 Task: In the  document order Insert page numer 'on top of the page' change page color to  'Voilet'Apply Page border, setting:  Box Style: two thin lines; Color: 'Black;' Width: 1/2  pt
Action: Mouse moved to (87, 25)
Screenshot: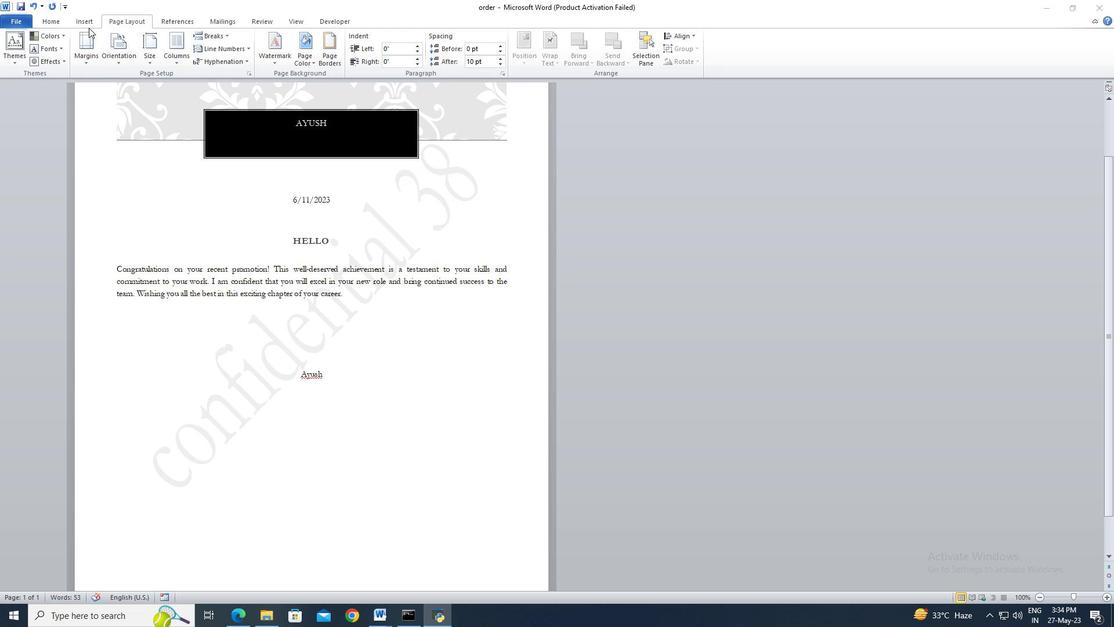 
Action: Mouse pressed left at (87, 25)
Screenshot: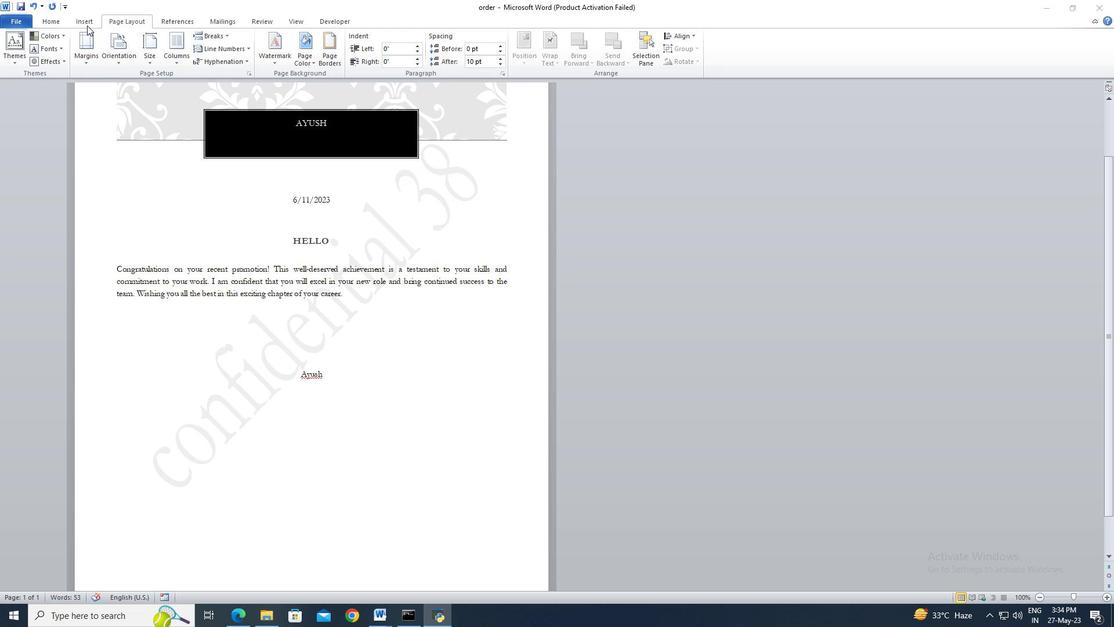 
Action: Mouse pressed left at (87, 25)
Screenshot: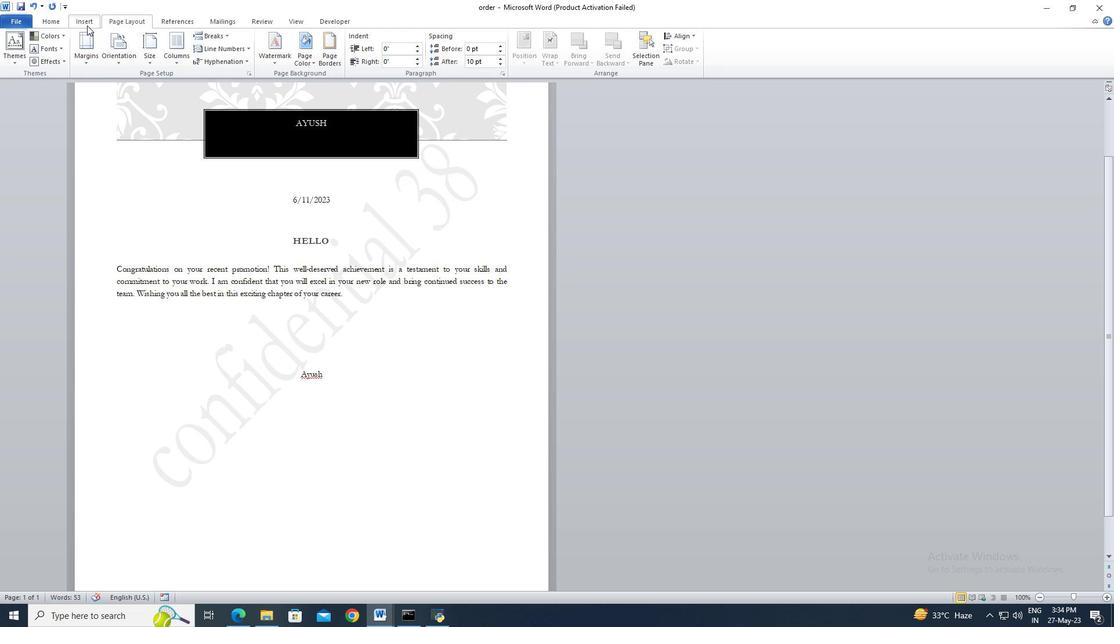 
Action: Mouse moved to (458, 62)
Screenshot: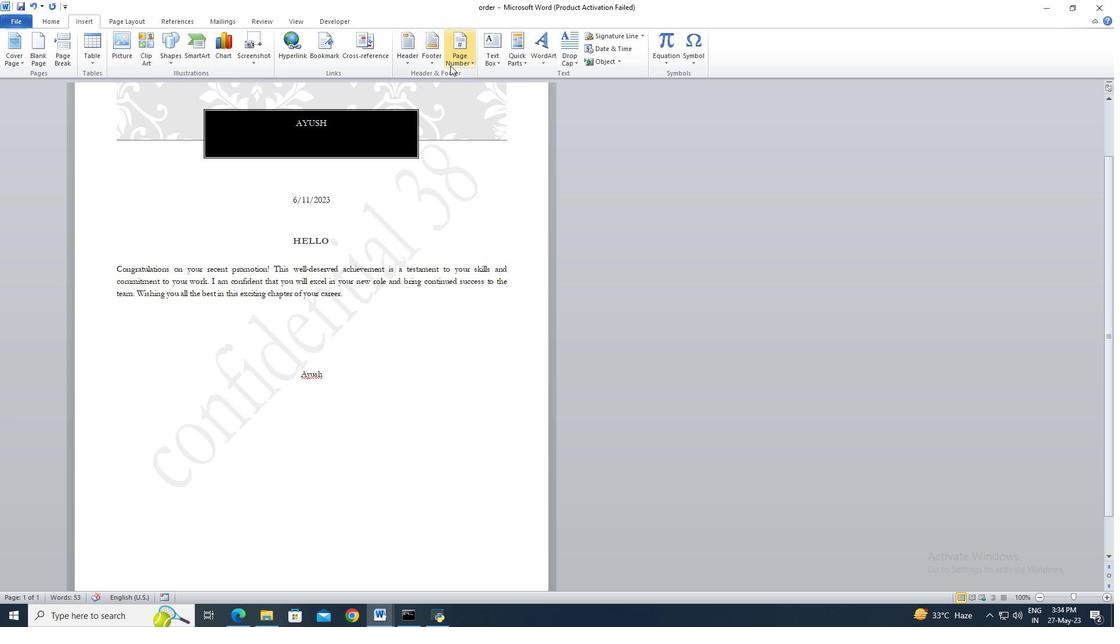 
Action: Mouse pressed left at (458, 62)
Screenshot: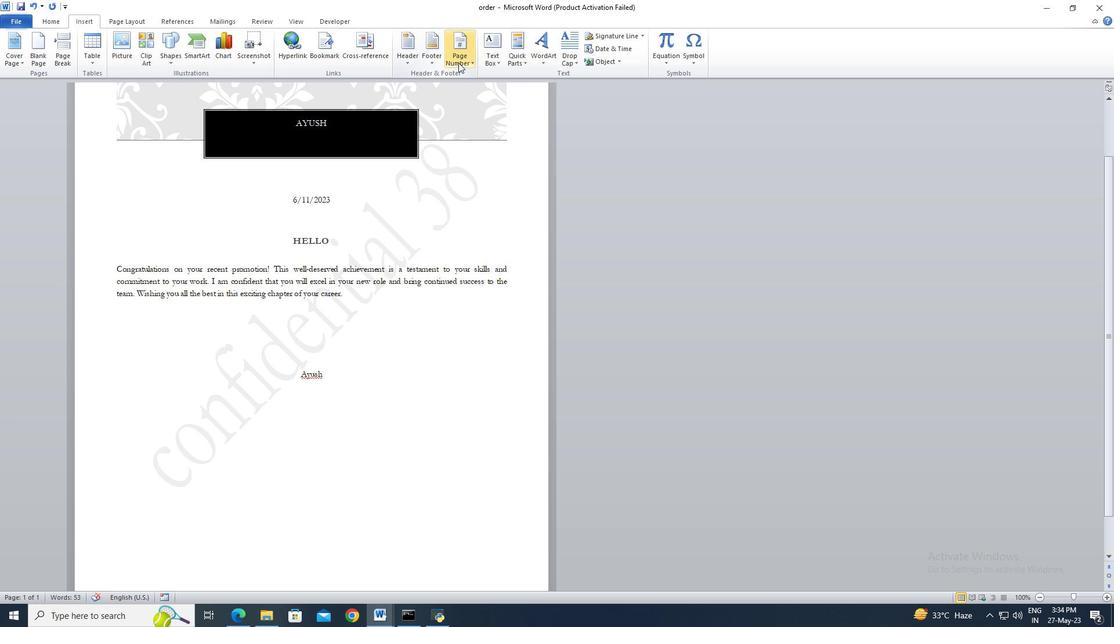 
Action: Mouse moved to (564, 109)
Screenshot: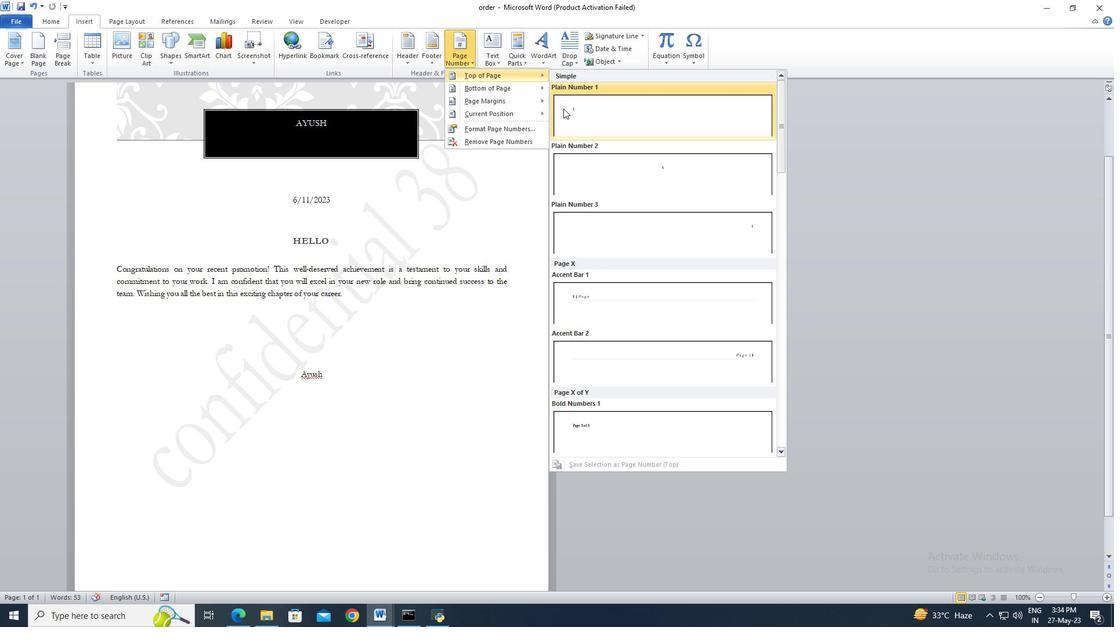 
Action: Mouse pressed left at (564, 109)
Screenshot: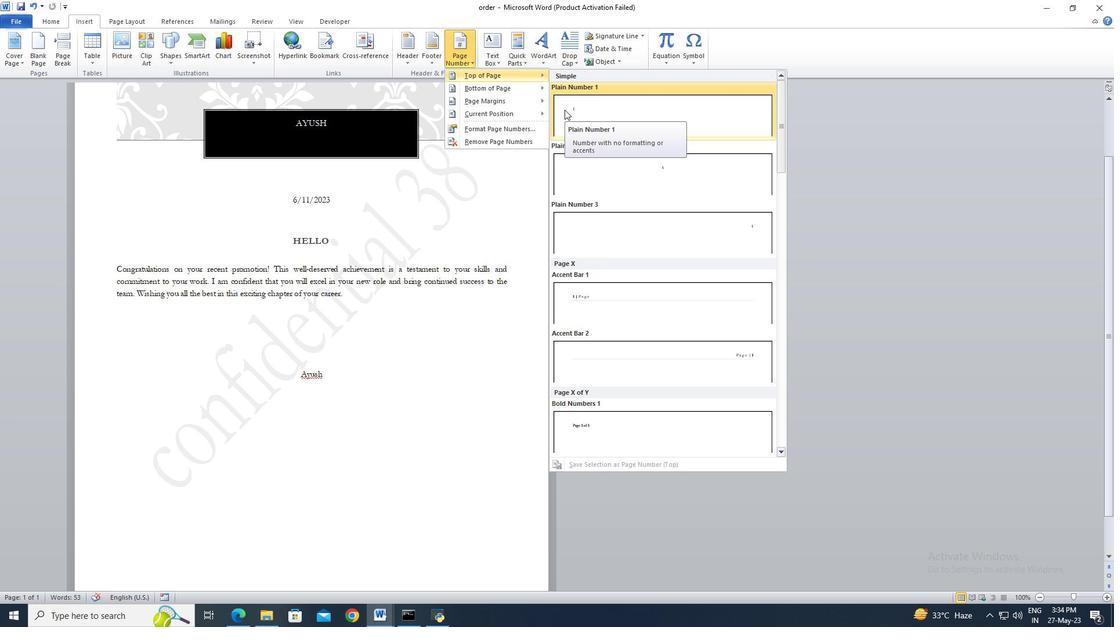 
Action: Mouse moved to (147, 23)
Screenshot: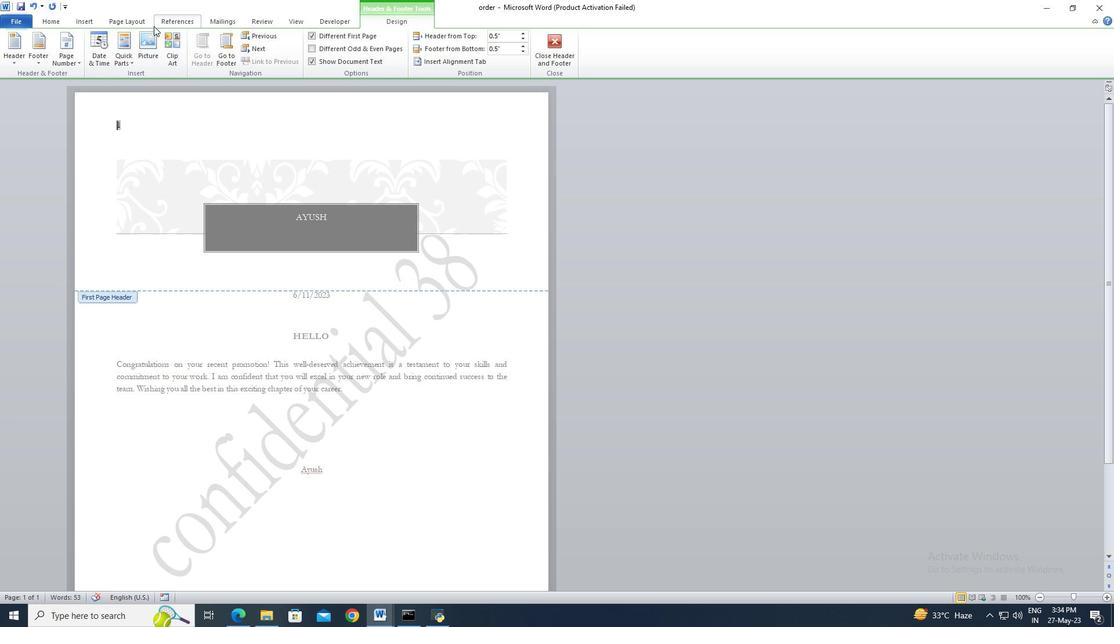 
Action: Mouse pressed left at (147, 23)
Screenshot: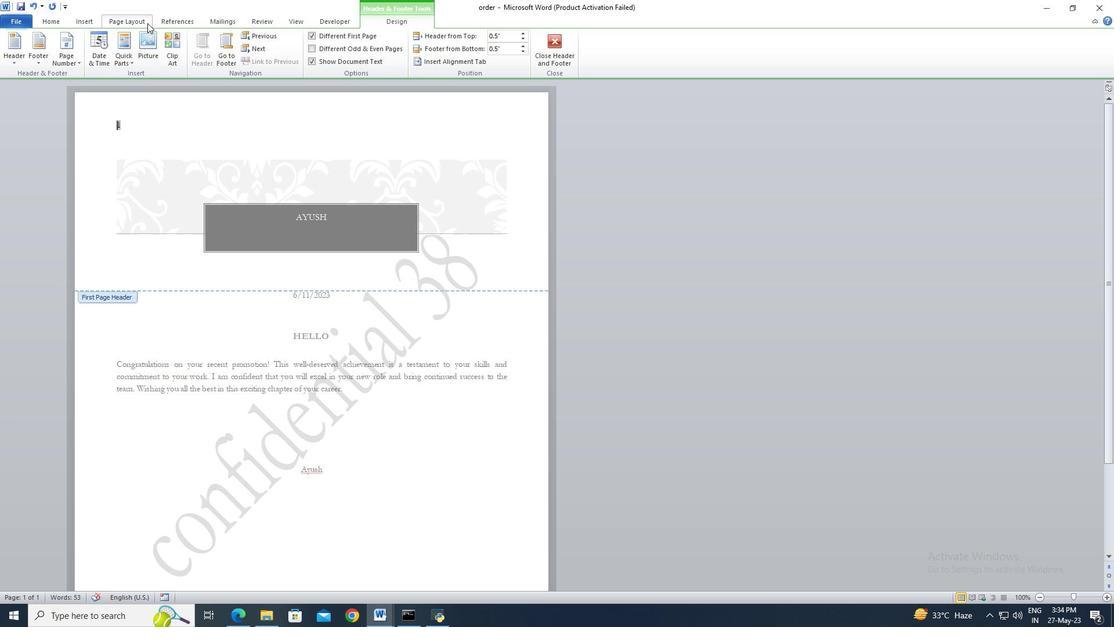 
Action: Mouse moved to (296, 63)
Screenshot: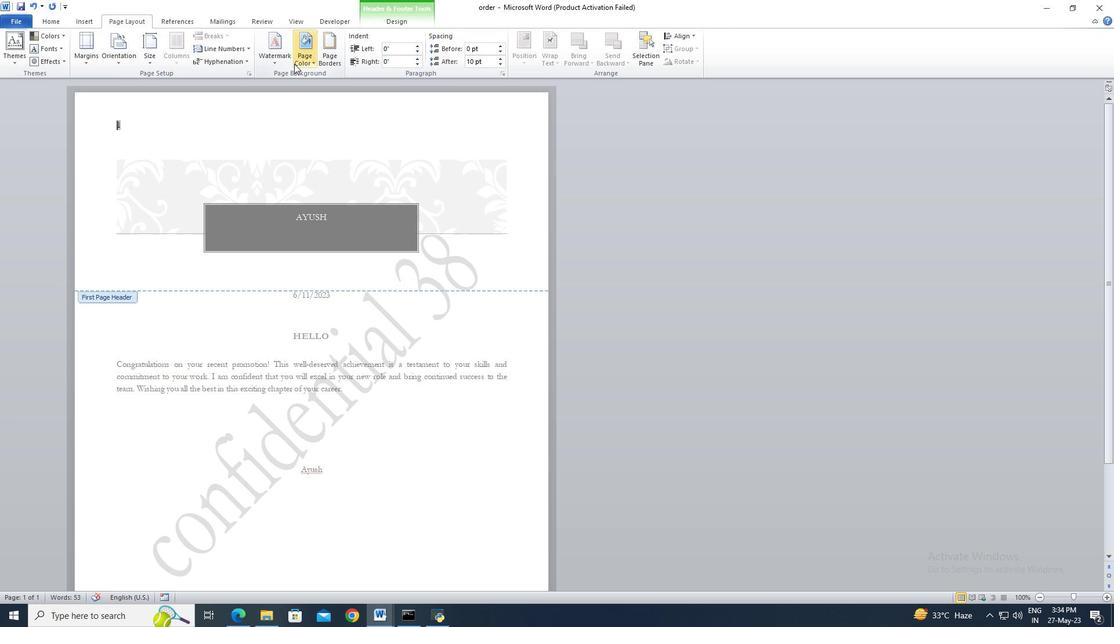 
Action: Mouse pressed left at (296, 63)
Screenshot: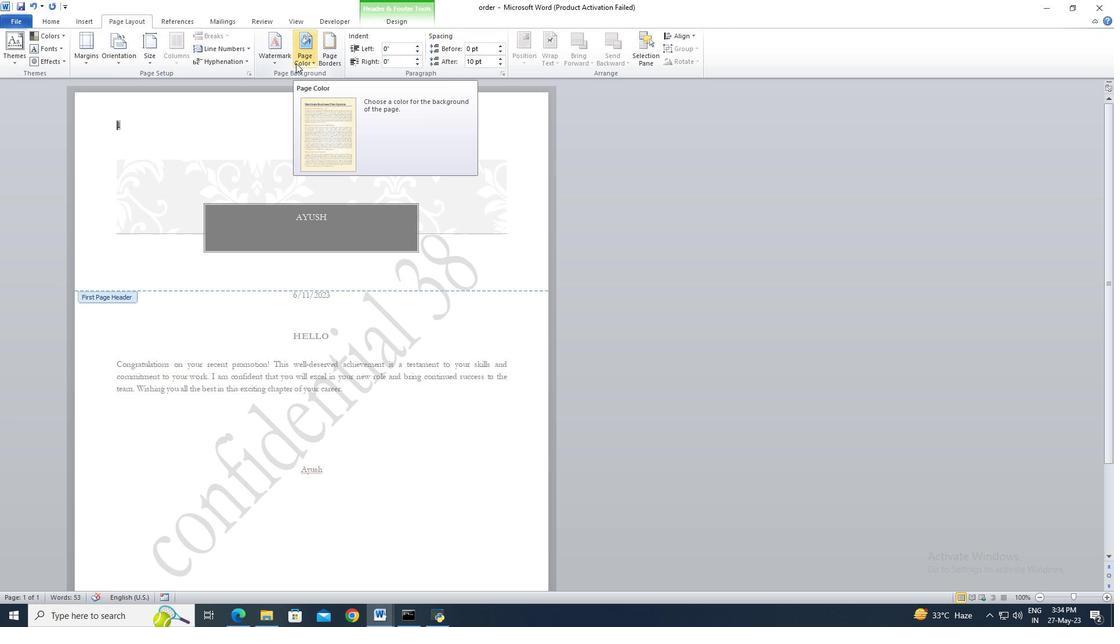 
Action: Mouse moved to (355, 187)
Screenshot: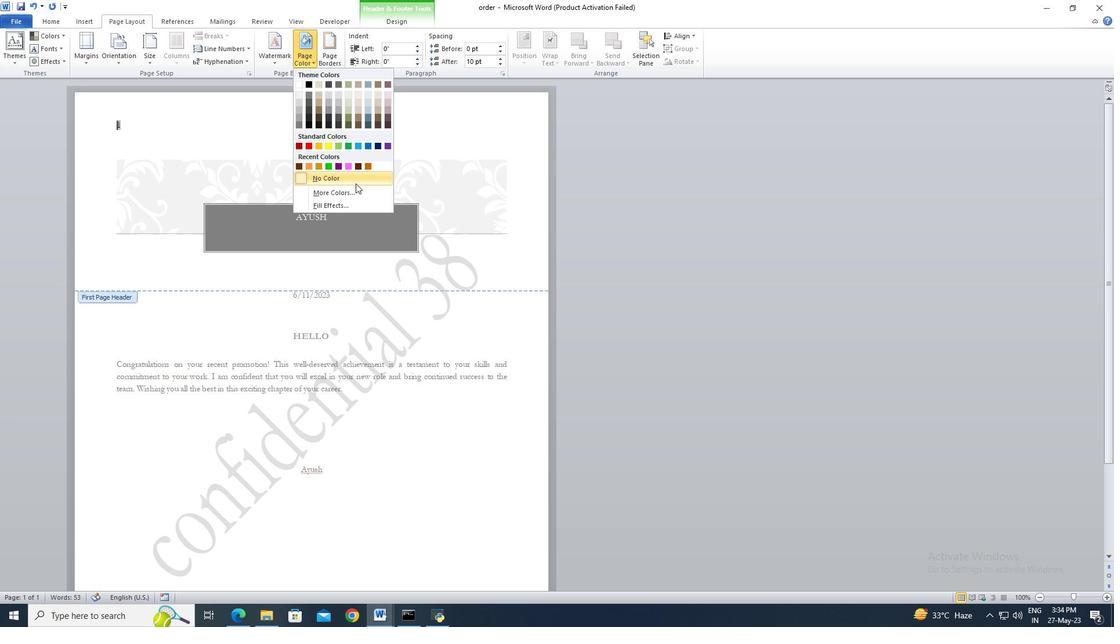 
Action: Mouse pressed left at (355, 187)
Screenshot: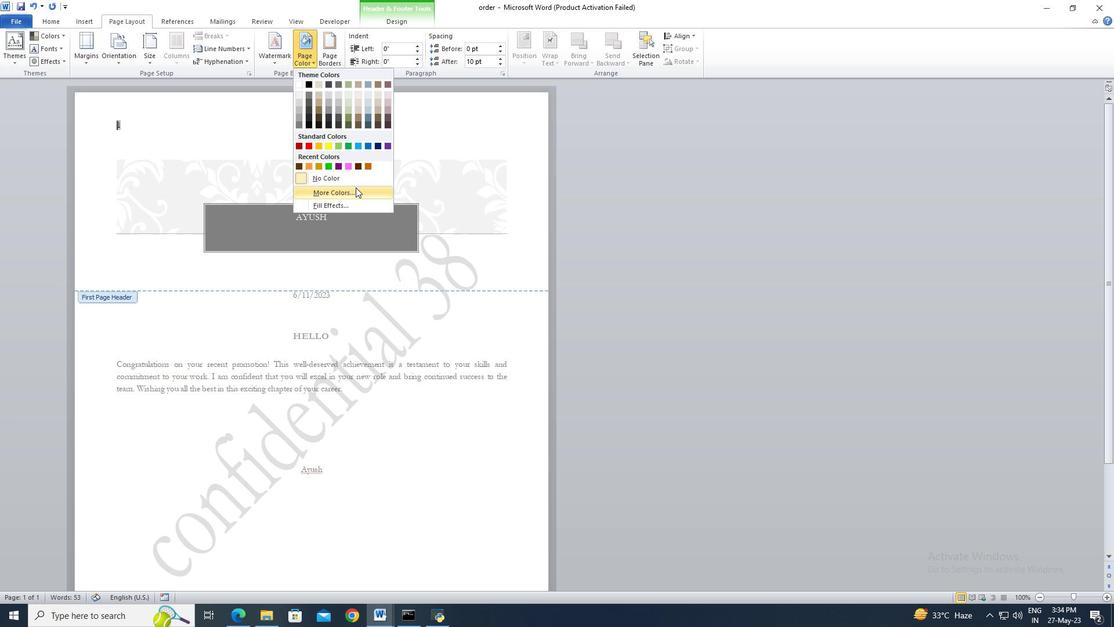 
Action: Mouse moved to (557, 307)
Screenshot: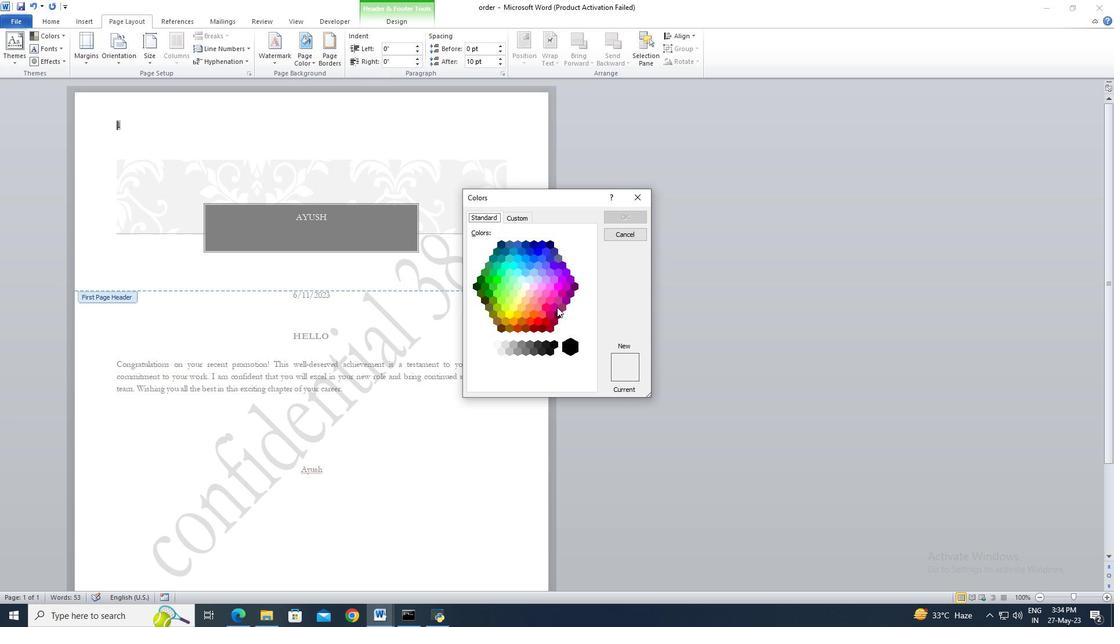 
Action: Mouse pressed left at (557, 307)
Screenshot: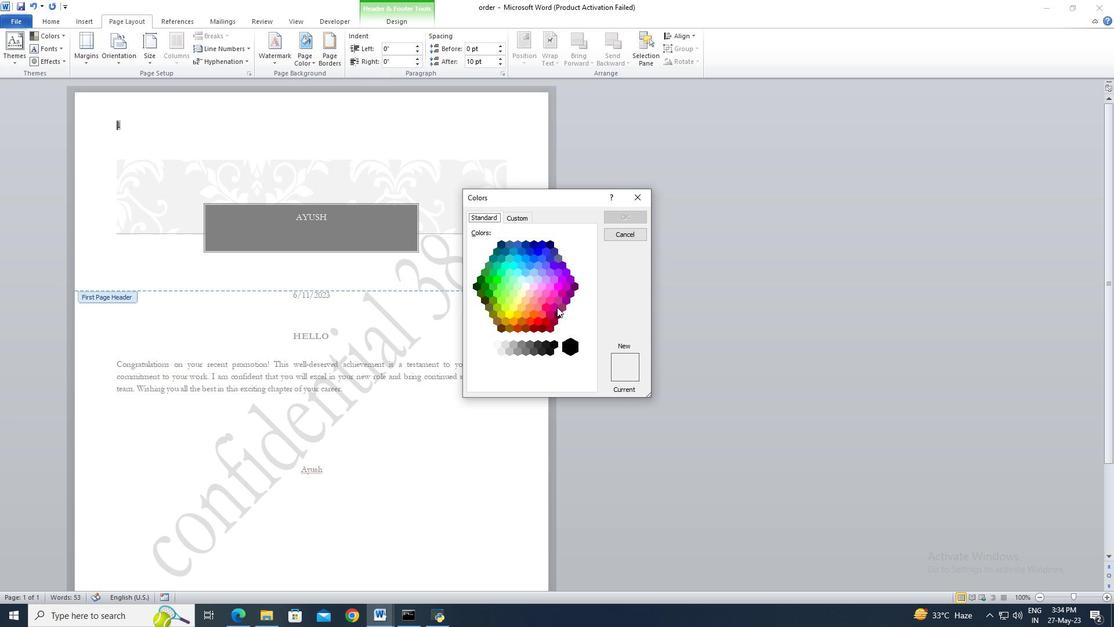 
Action: Mouse moved to (624, 218)
Screenshot: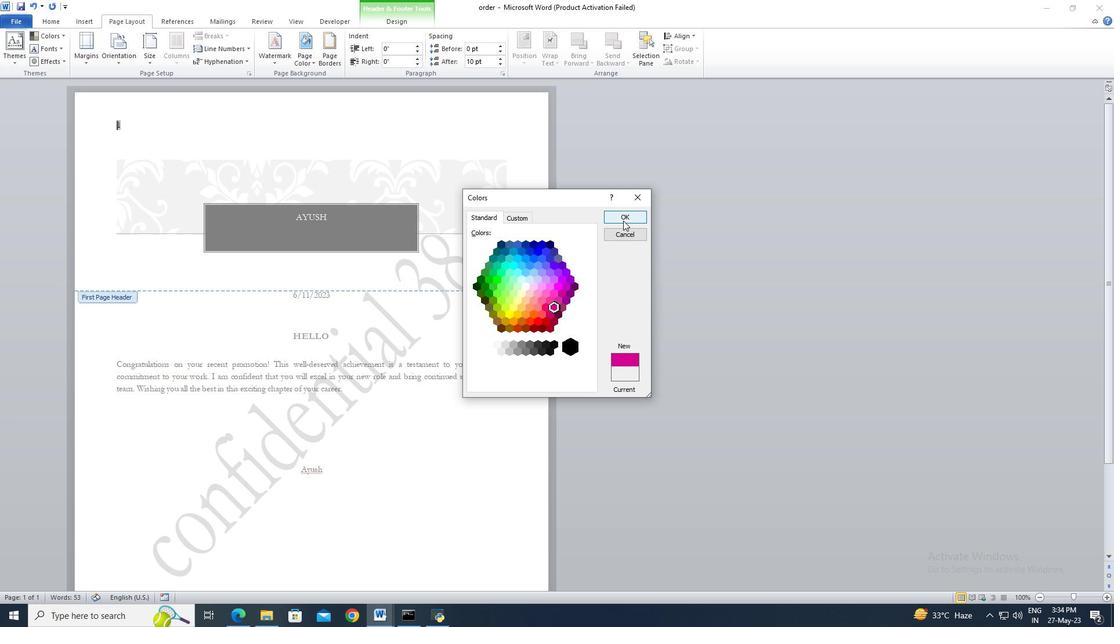 
Action: Mouse pressed left at (624, 218)
Screenshot: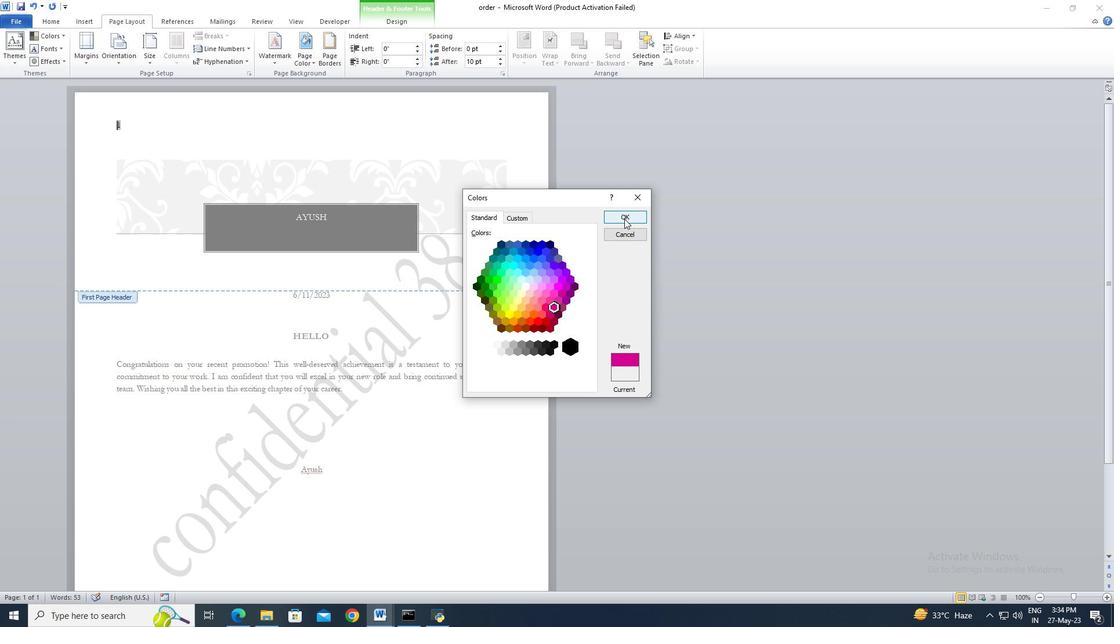 
Action: Mouse moved to (334, 62)
Screenshot: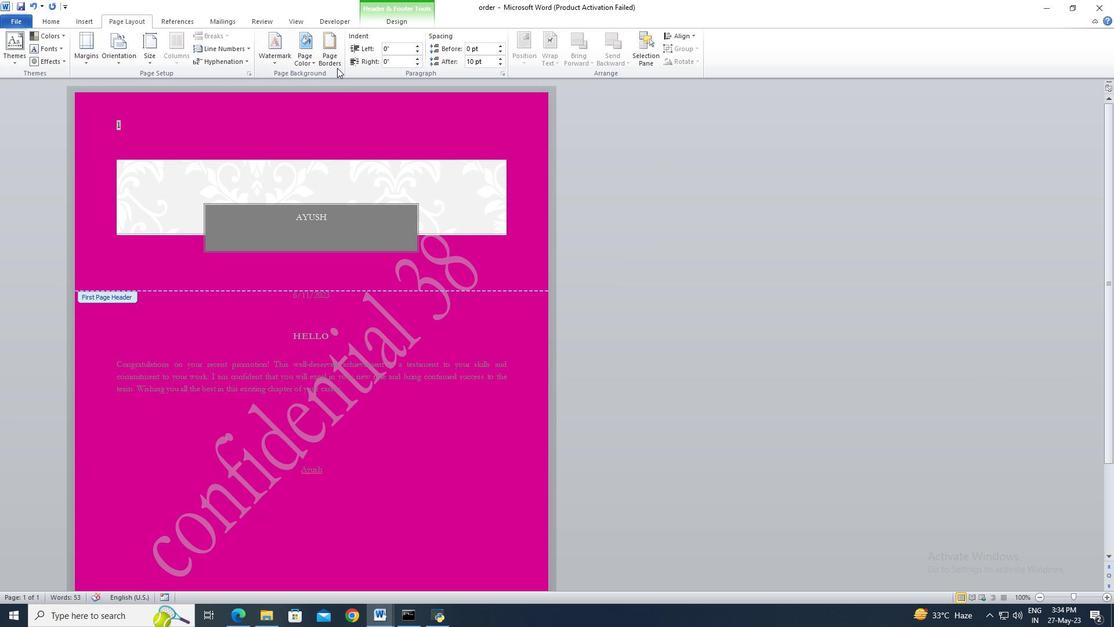 
Action: Mouse pressed left at (334, 62)
Screenshot: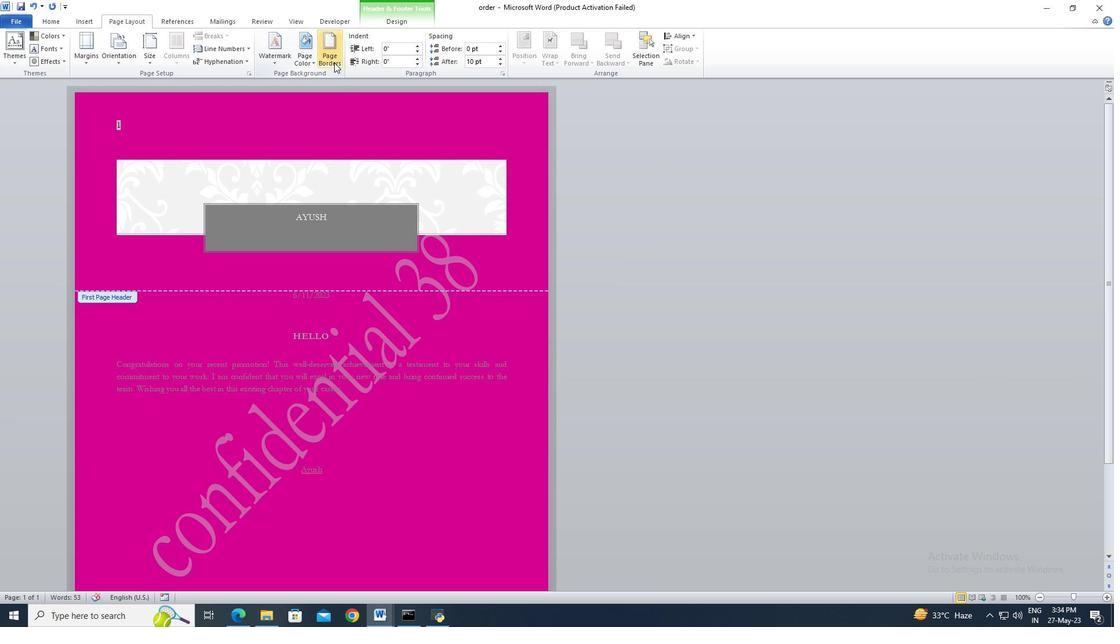
Action: Mouse moved to (416, 261)
Screenshot: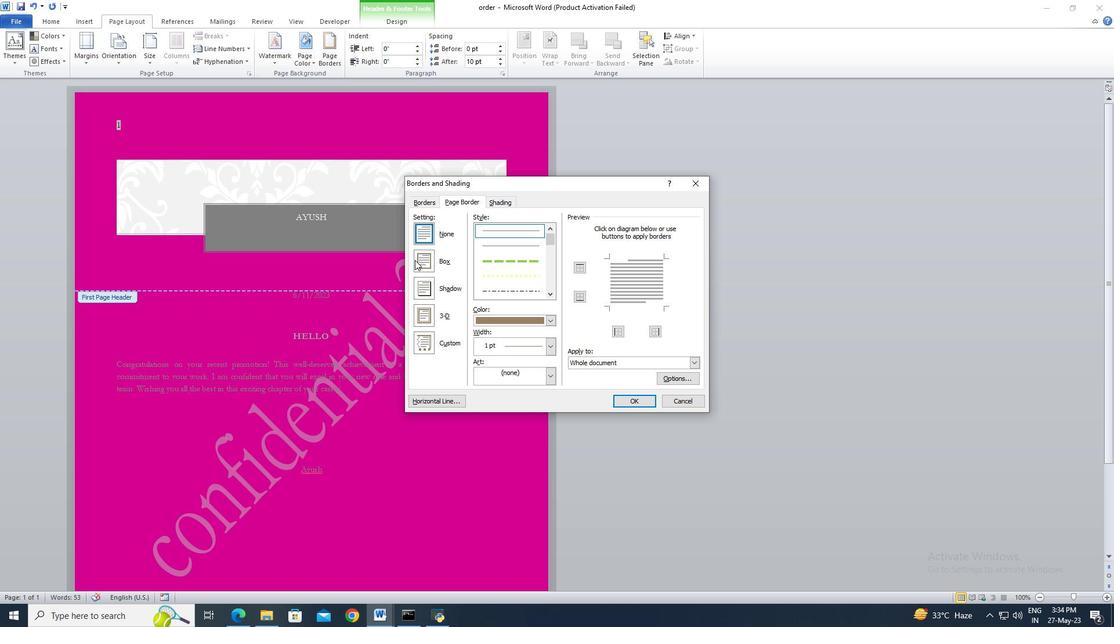 
Action: Mouse pressed left at (416, 261)
Screenshot: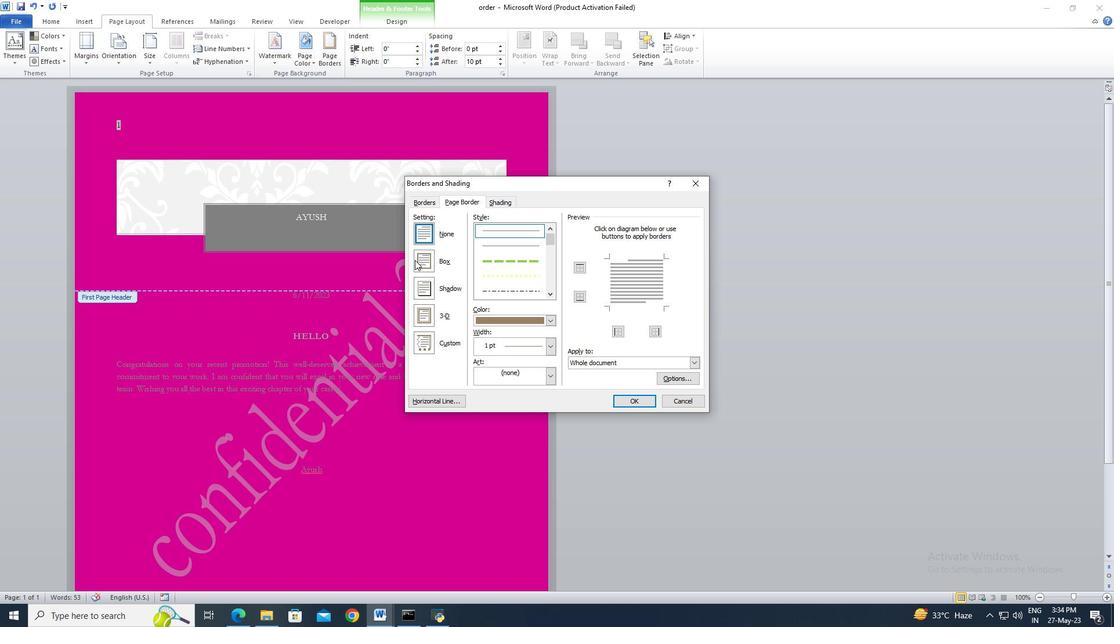 
Action: Mouse moved to (548, 293)
Screenshot: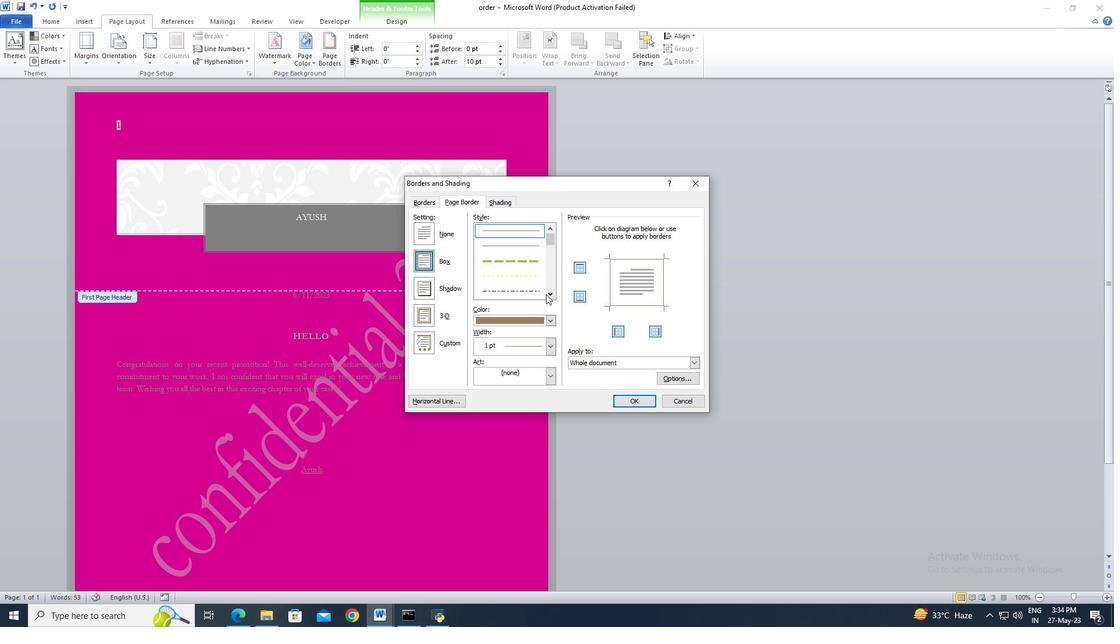 
Action: Mouse pressed left at (548, 293)
Screenshot: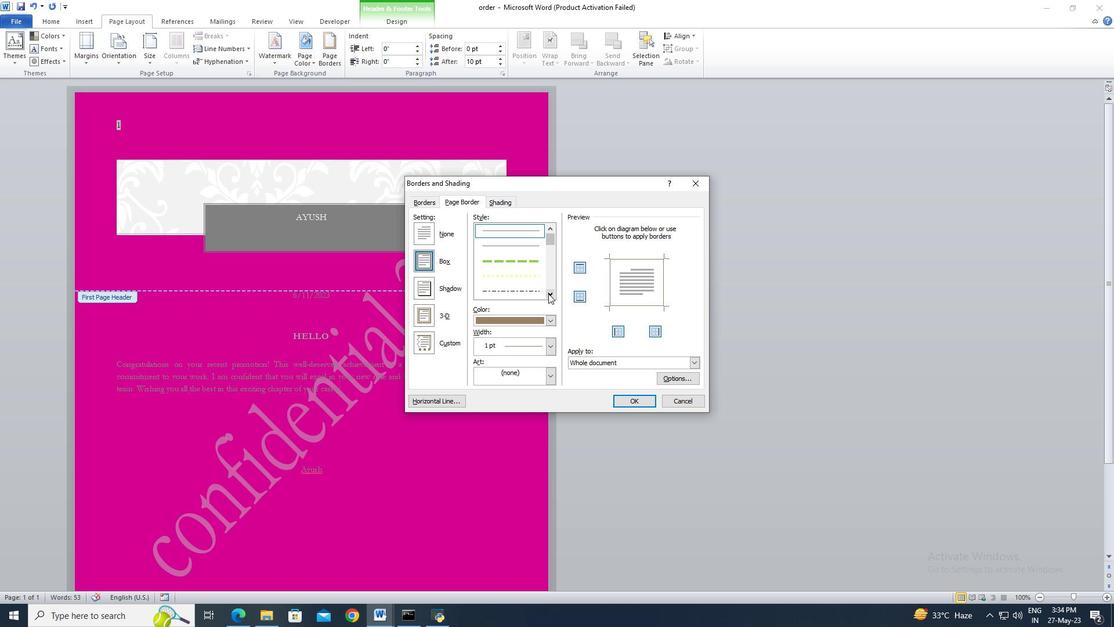 
Action: Mouse pressed left at (548, 293)
Screenshot: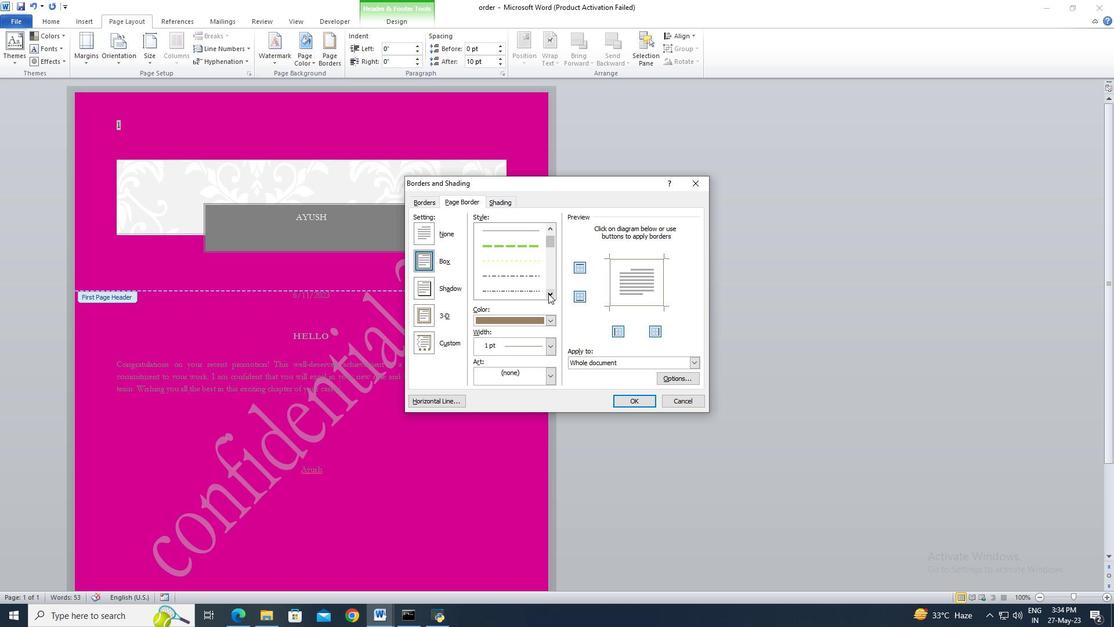 
Action: Mouse moved to (538, 289)
Screenshot: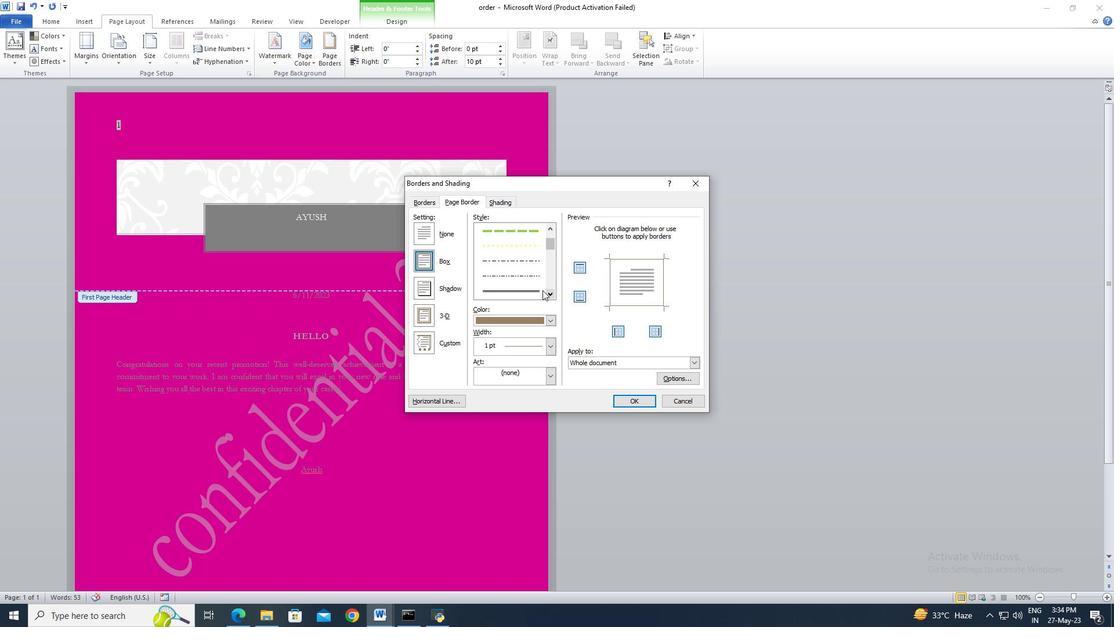 
Action: Mouse pressed left at (538, 289)
Screenshot: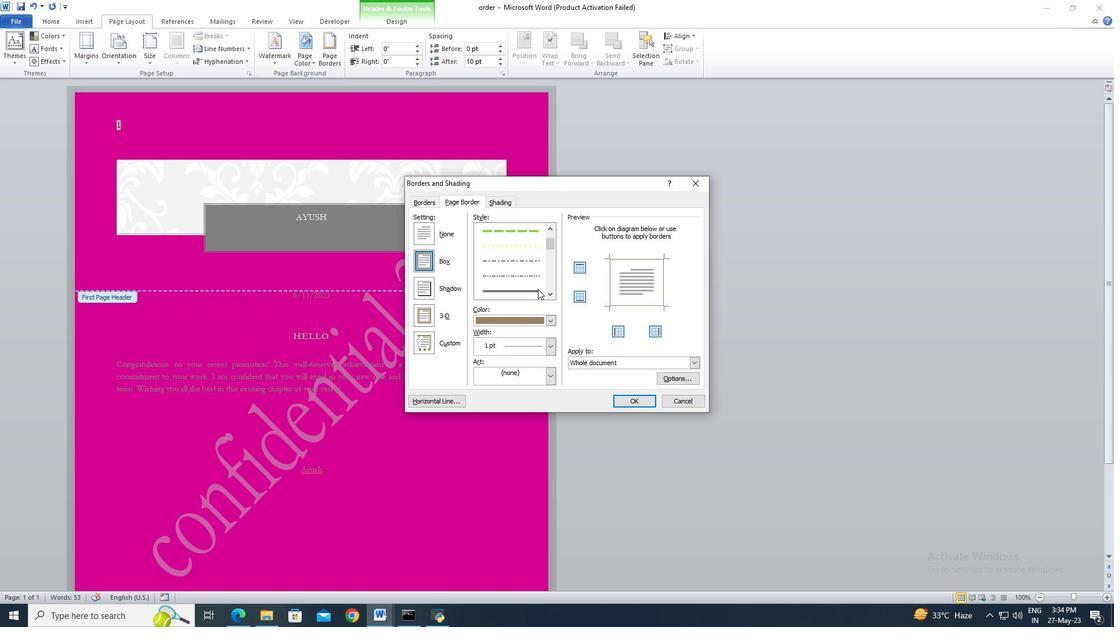 
Action: Mouse moved to (549, 317)
Screenshot: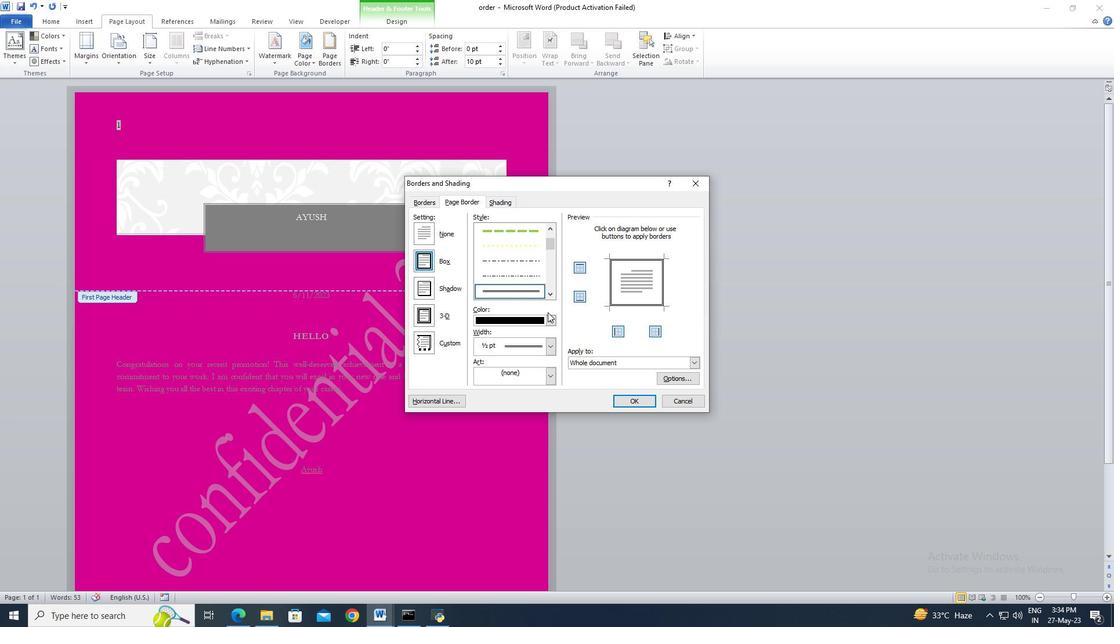
Action: Mouse pressed left at (549, 317)
Screenshot: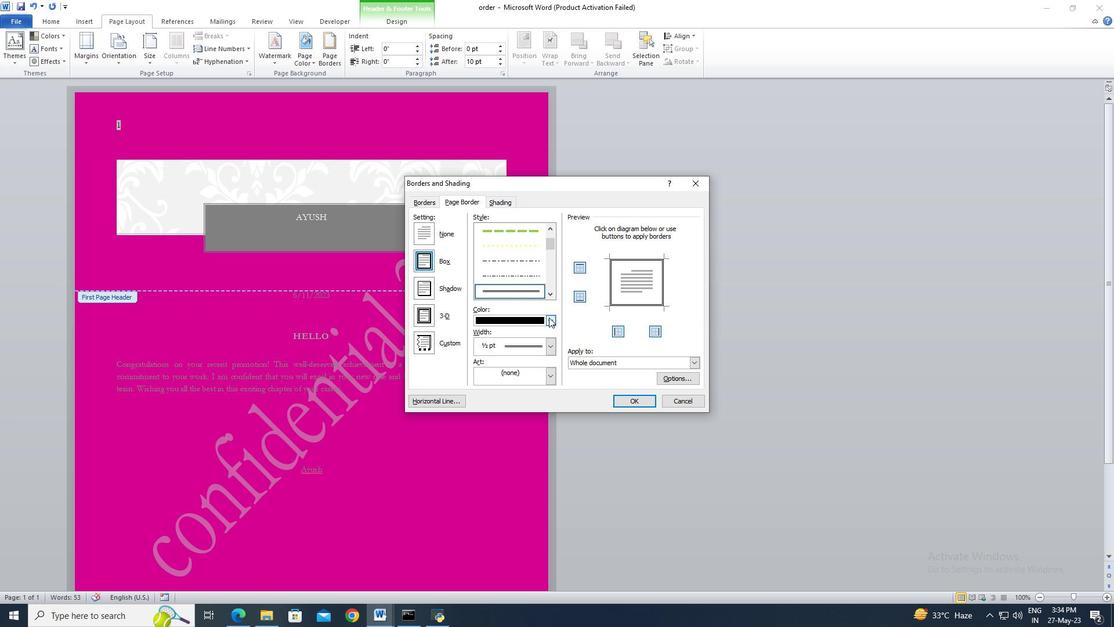 
Action: Mouse moved to (490, 354)
Screenshot: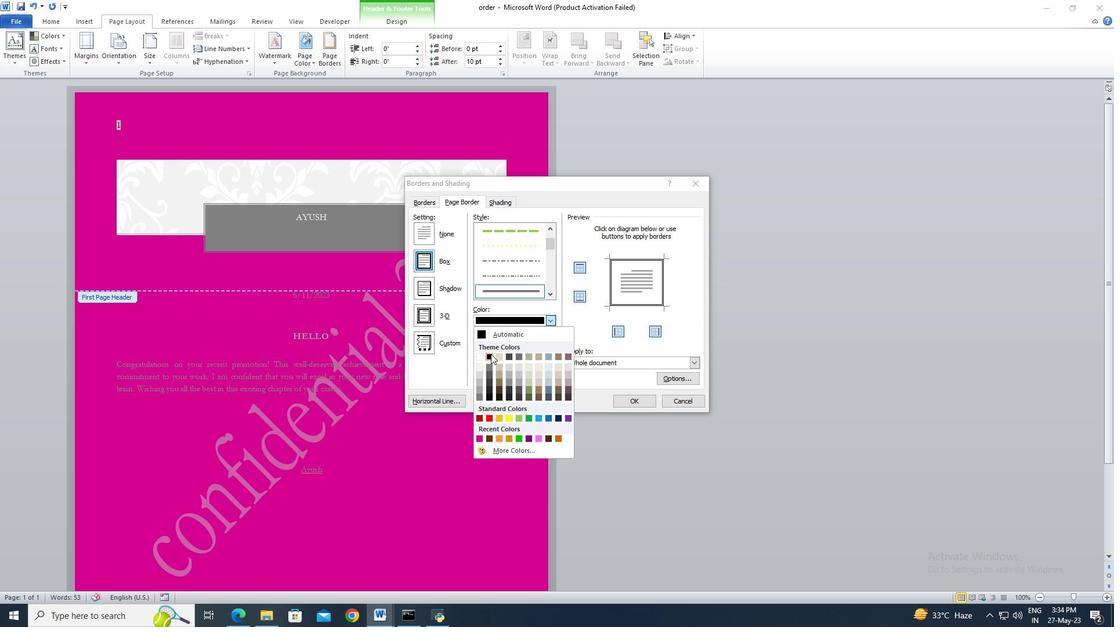 
Action: Mouse pressed left at (490, 354)
Screenshot: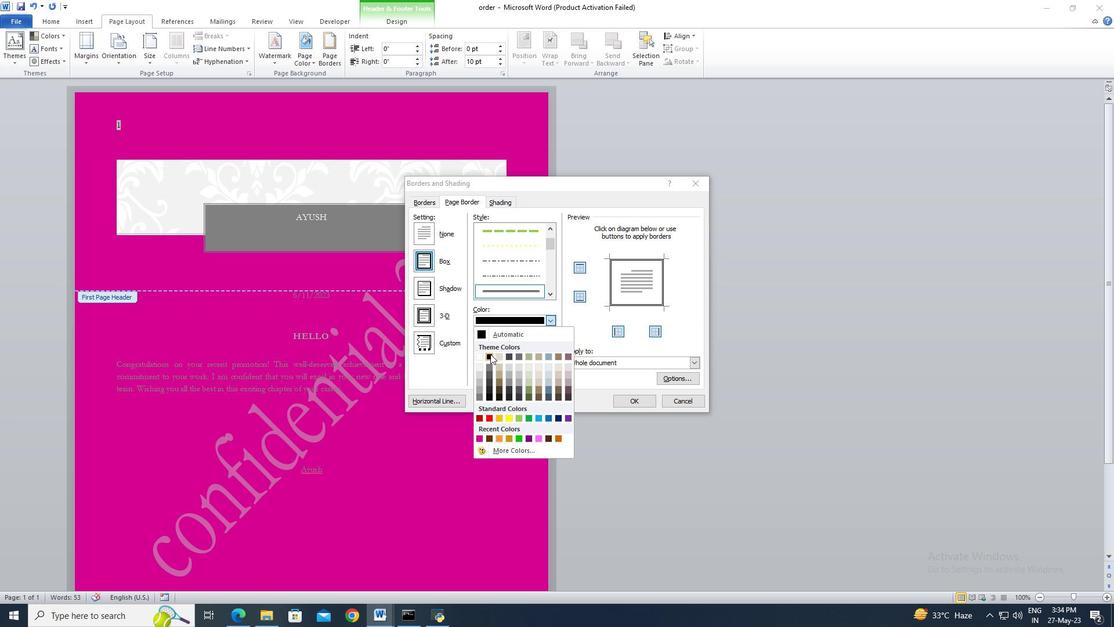 
Action: Mouse moved to (546, 347)
Screenshot: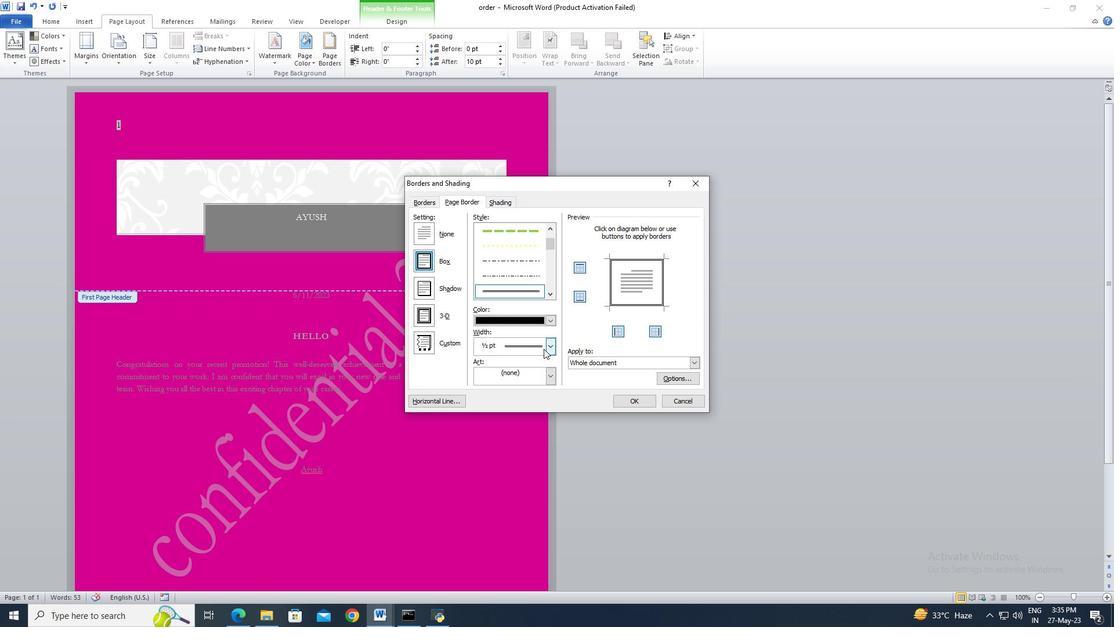 
Action: Mouse pressed left at (546, 347)
Screenshot: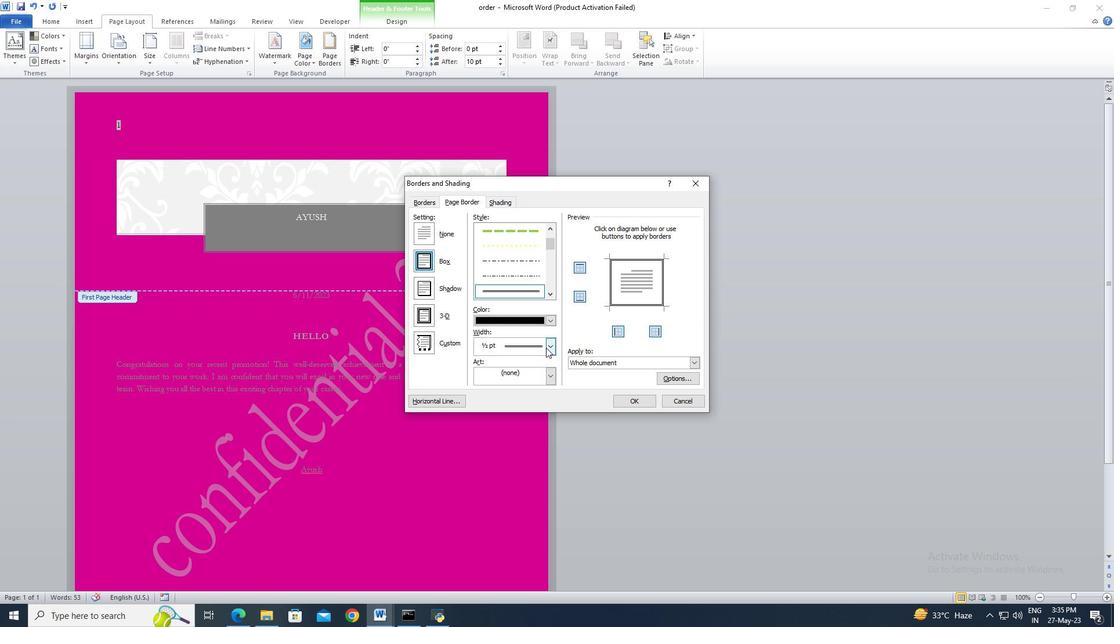 
Action: Mouse moved to (541, 376)
Screenshot: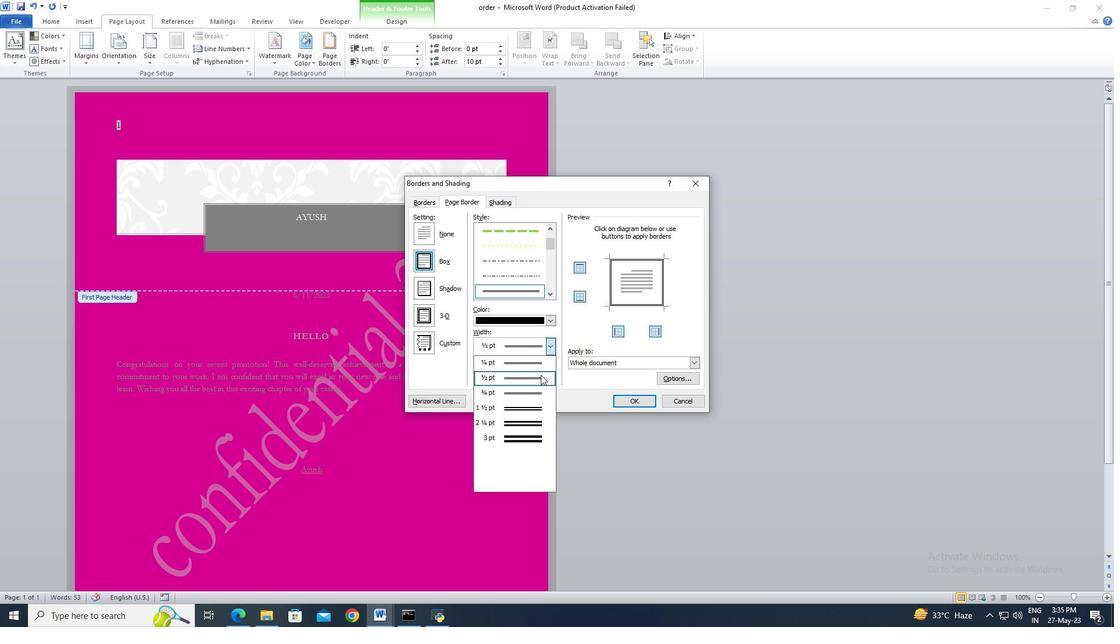 
Action: Mouse pressed left at (541, 376)
Screenshot: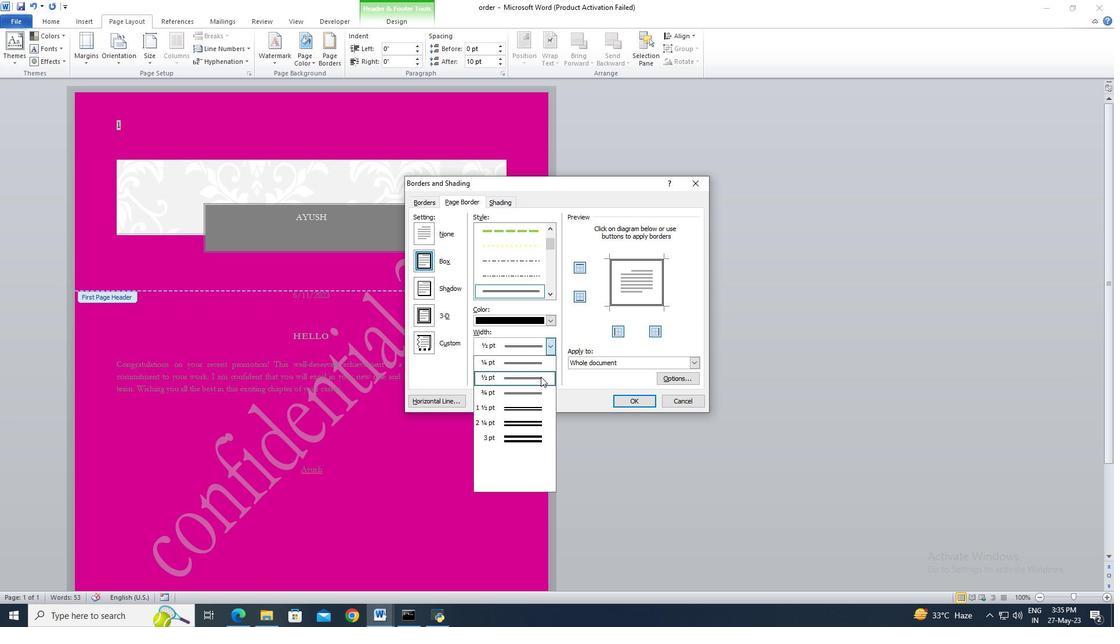
Action: Mouse moved to (634, 403)
Screenshot: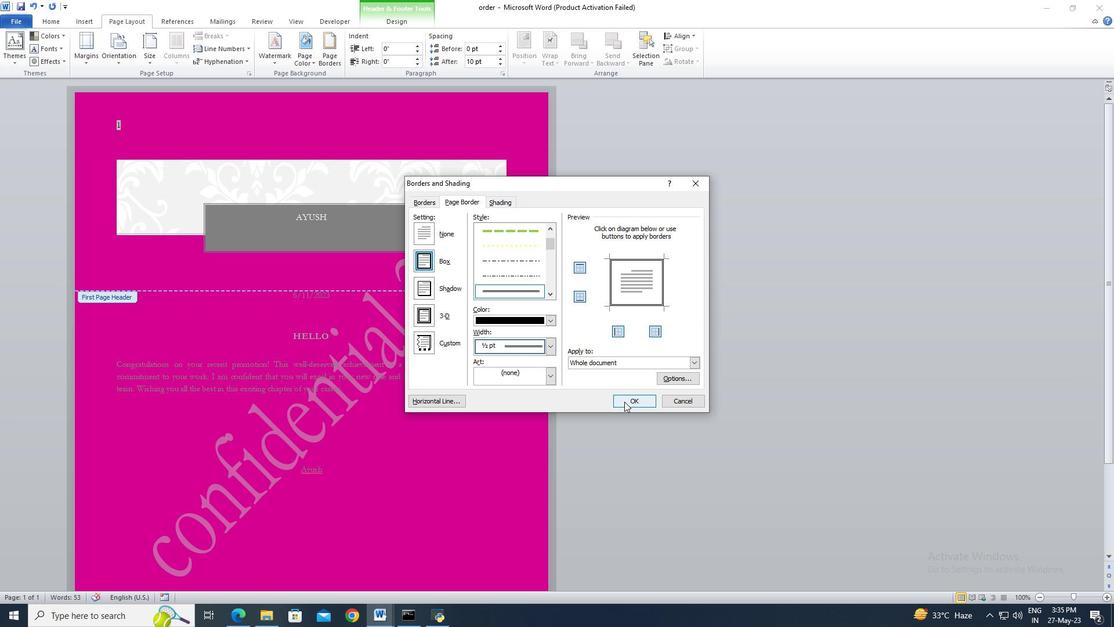 
Action: Mouse pressed left at (634, 403)
Screenshot: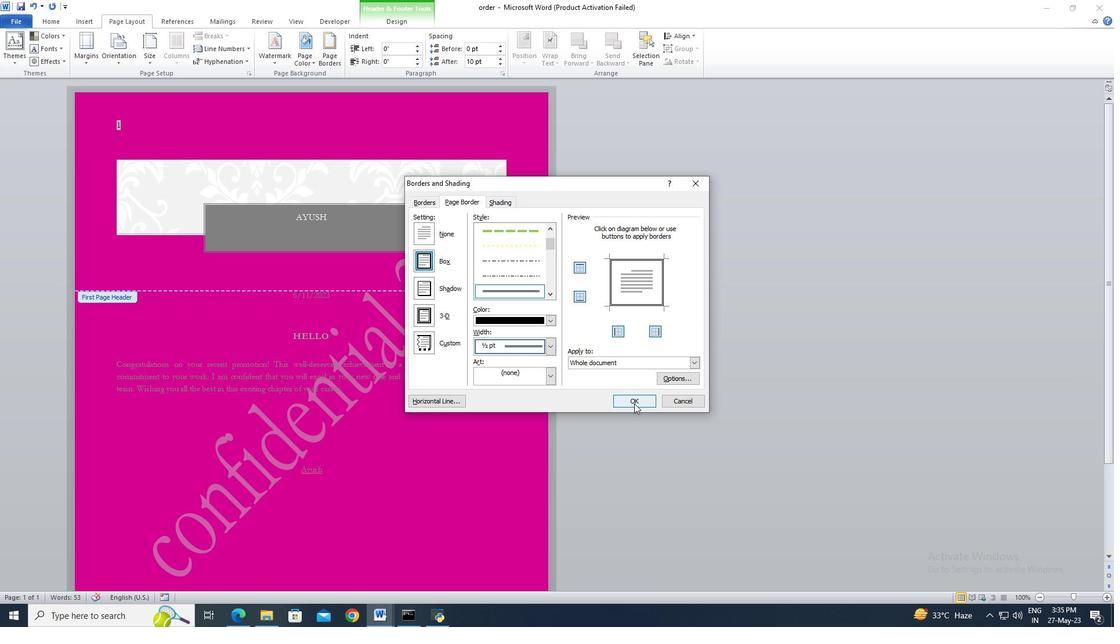 
Action: Mouse moved to (633, 402)
Screenshot: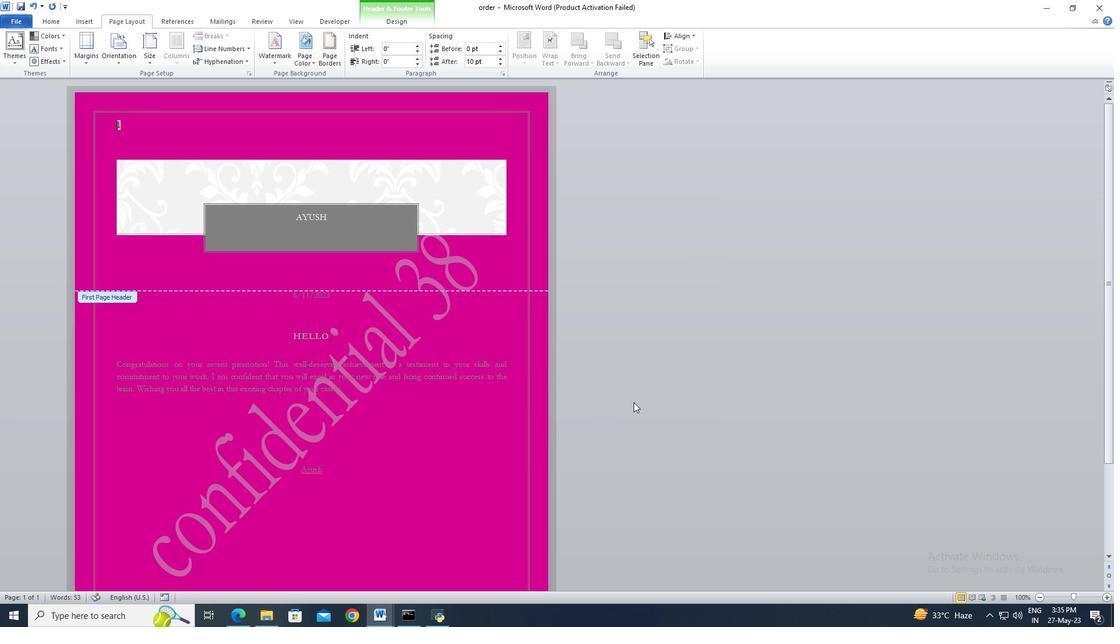 
